 Task: Start in the project TrueNorth the sprint 'QA Quicksilver', with a duration of 3 weeks.
Action: Mouse moved to (900, 257)
Screenshot: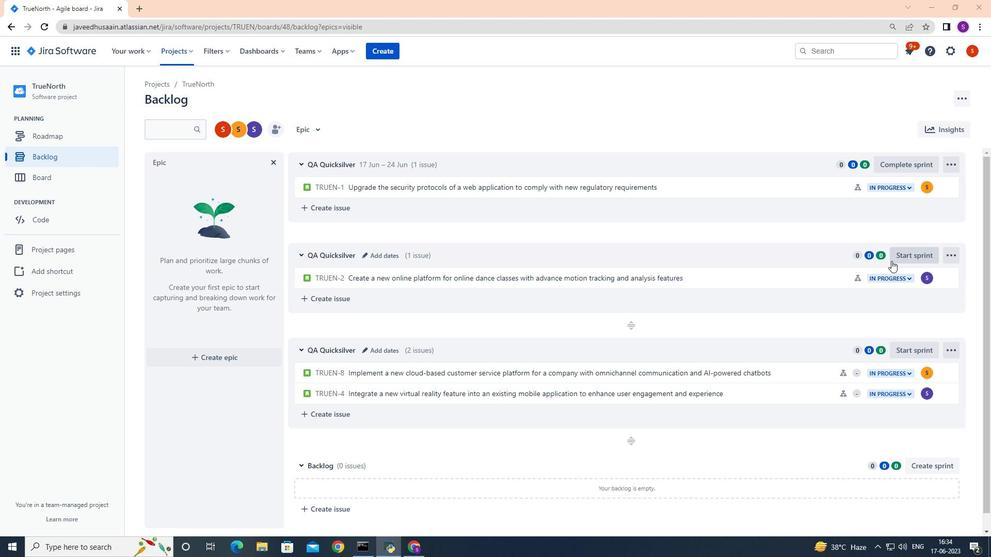 
Action: Mouse pressed left at (900, 257)
Screenshot: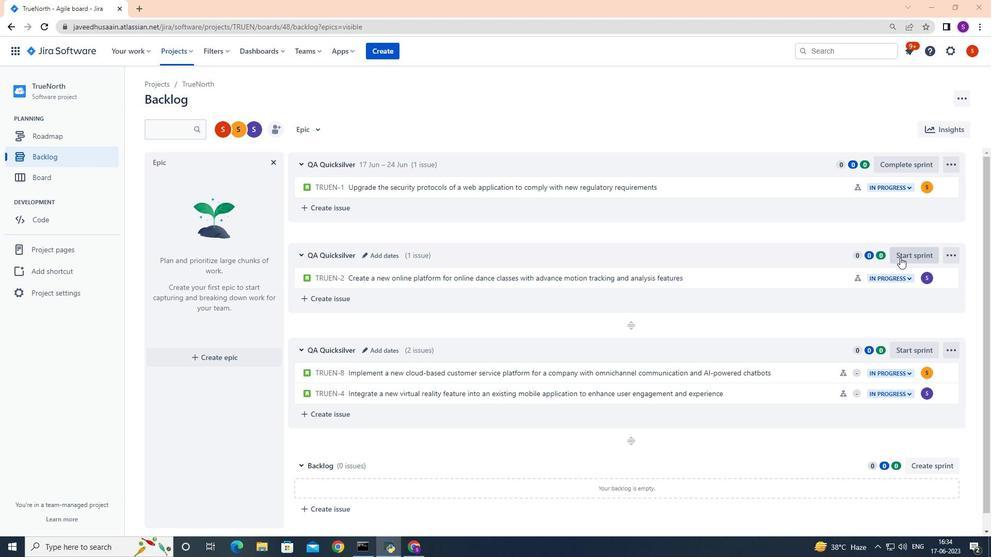 
Action: Mouse moved to (431, 175)
Screenshot: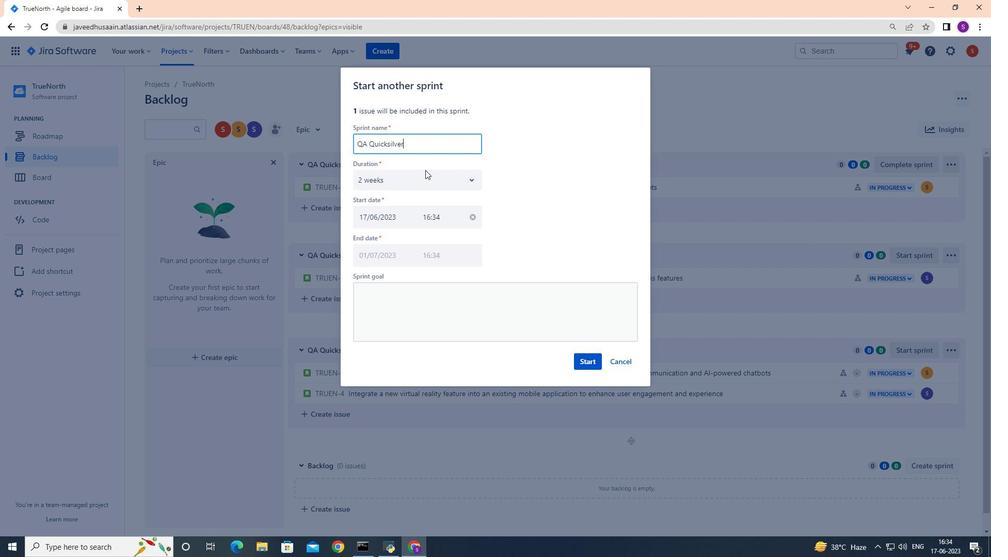 
Action: Mouse pressed left at (431, 175)
Screenshot: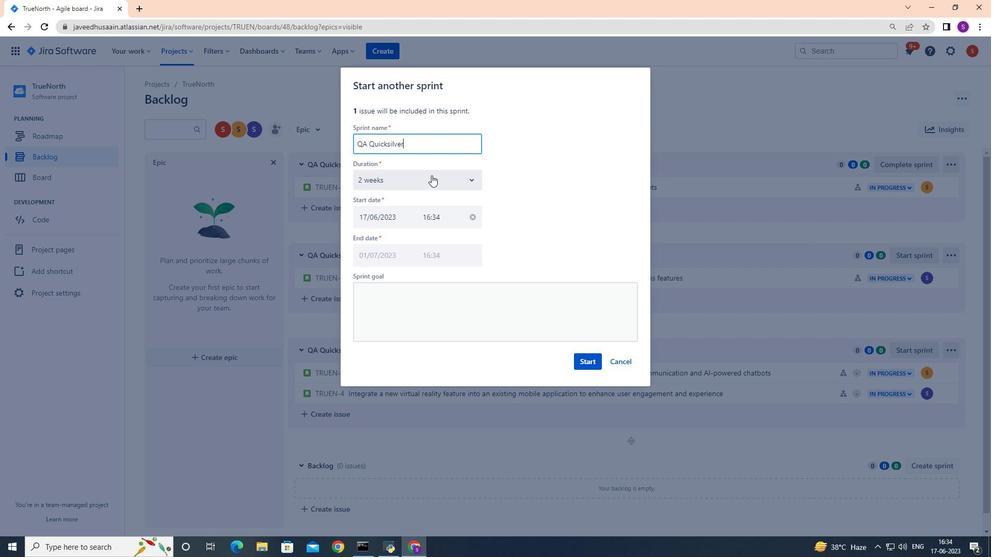 
Action: Mouse moved to (394, 246)
Screenshot: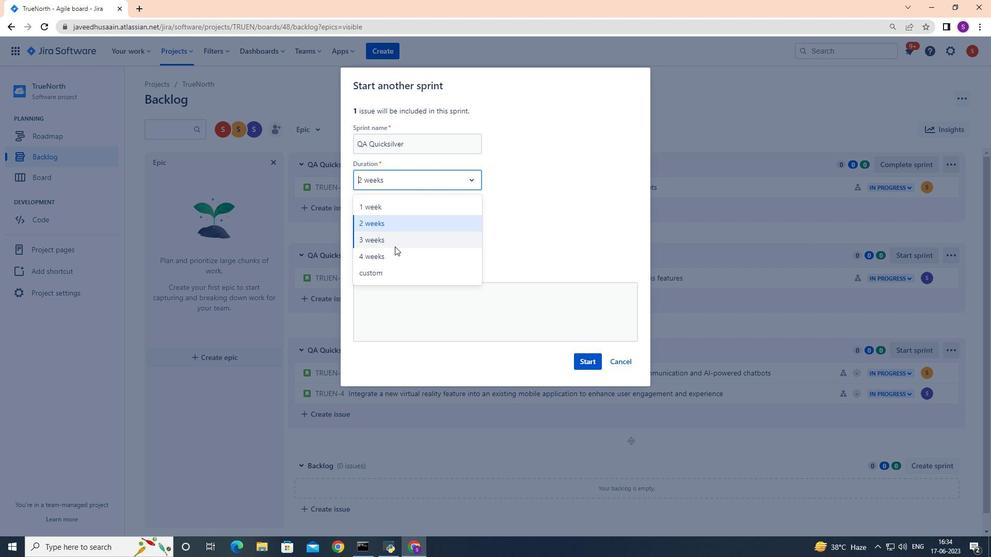 
Action: Mouse pressed left at (394, 246)
Screenshot: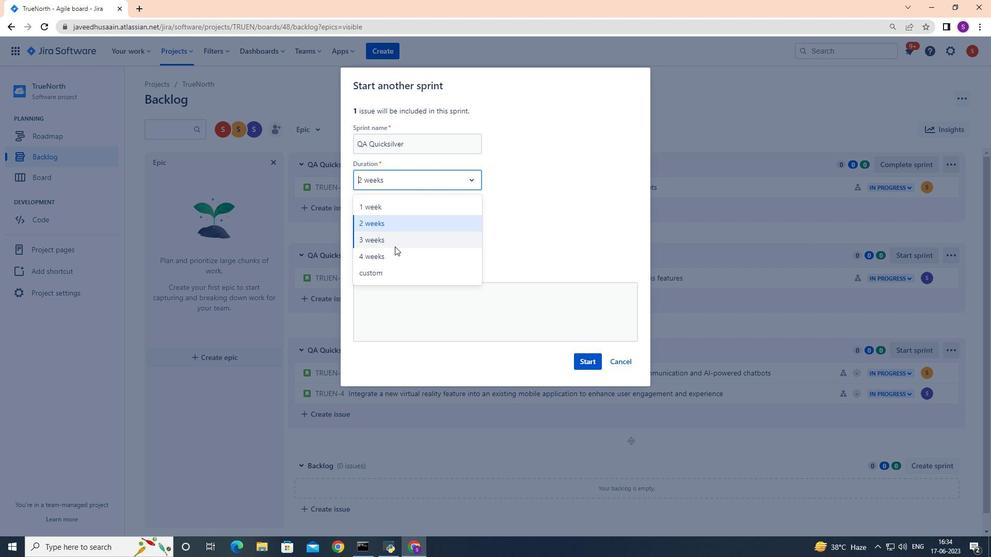 
Action: Mouse moved to (580, 362)
Screenshot: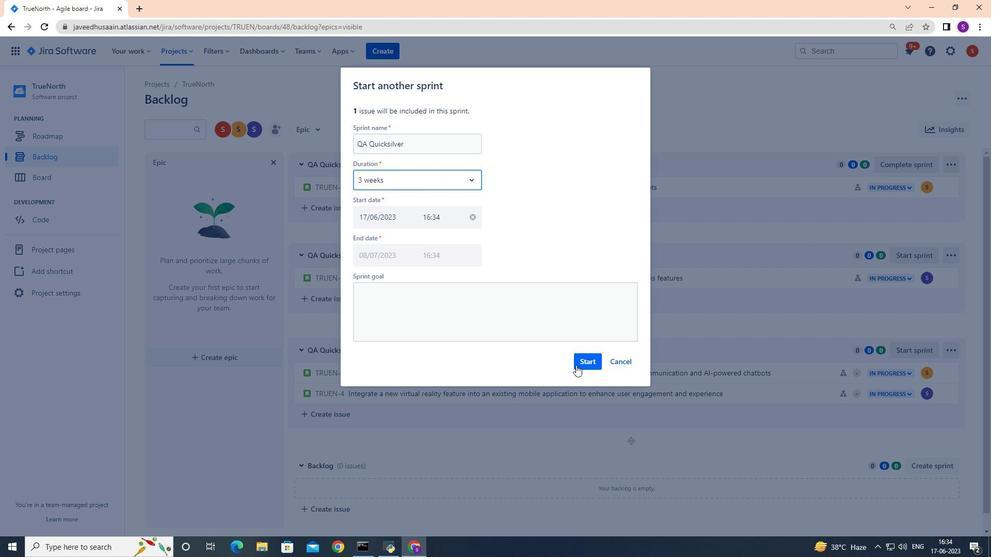 
Action: Mouse pressed left at (580, 362)
Screenshot: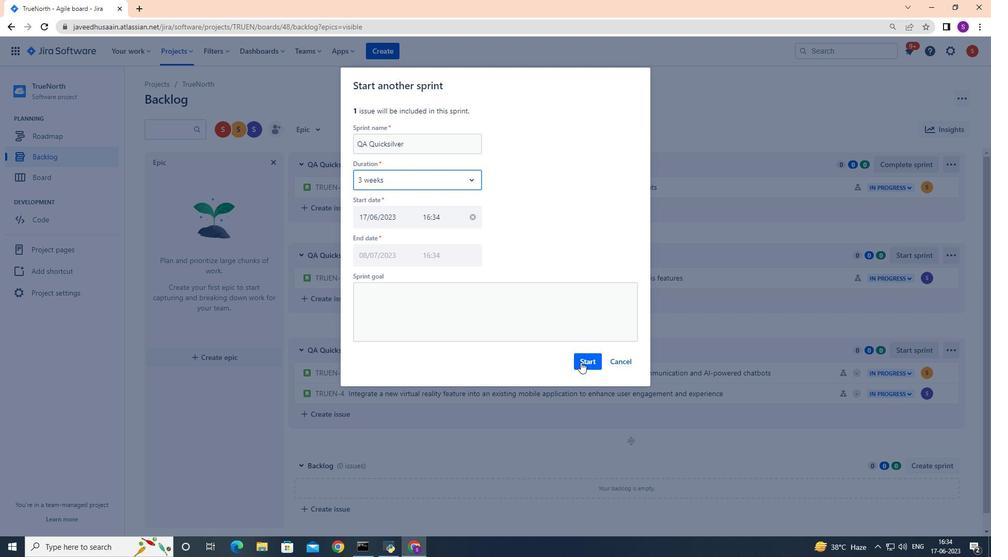 
Action: Mouse moved to (58, 152)
Screenshot: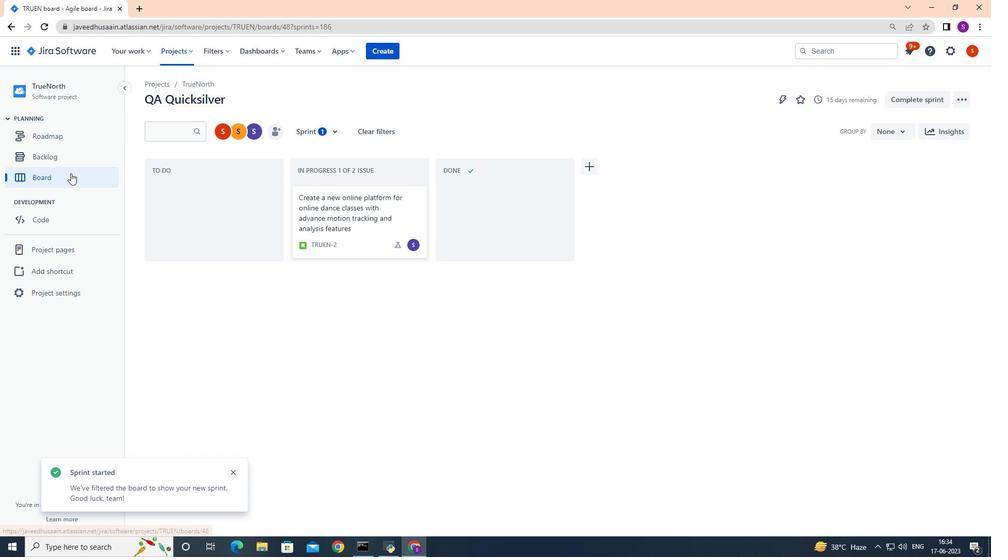 
Action: Mouse pressed left at (58, 152)
Screenshot: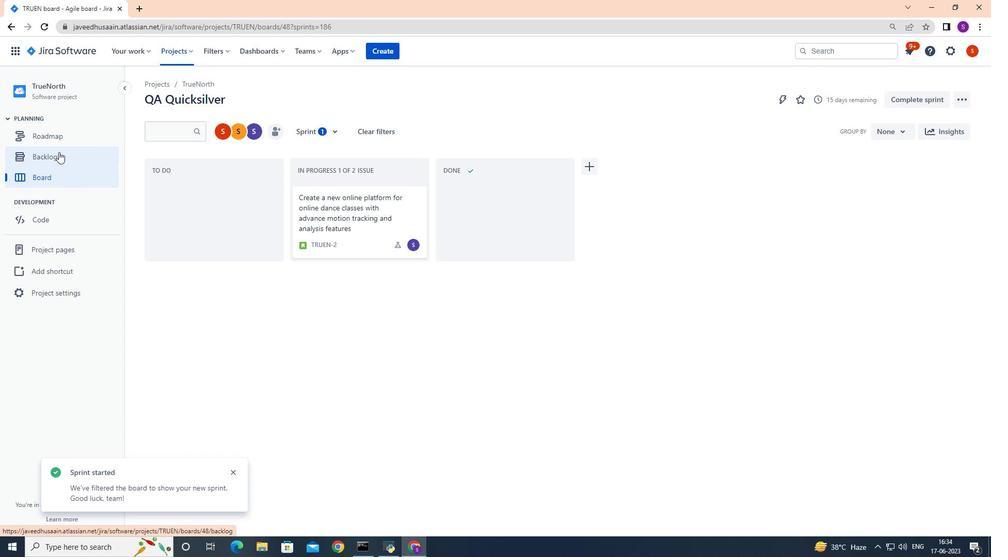 
Action: Mouse moved to (441, 253)
Screenshot: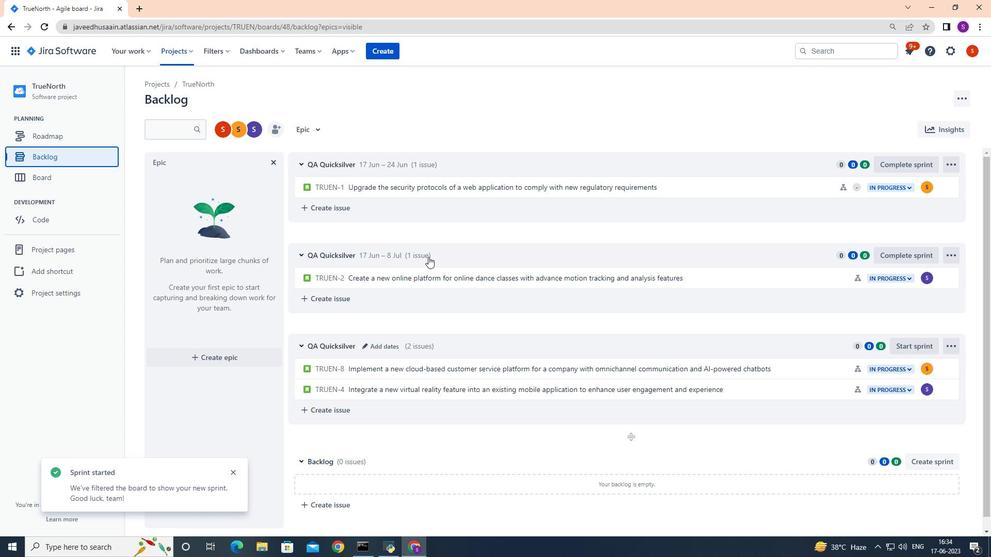 
